 Task: Change  the formatting of the data to Which is Less than 10, In conditional formating, put the option 'Light Red Fill with Drak Red Text. 'add another formatting option Format As Table, insert the option Blue Table style Light 9 In the sheet  Attendance Sheet for Weekly Reviewbook
Action: Mouse moved to (45, 190)
Screenshot: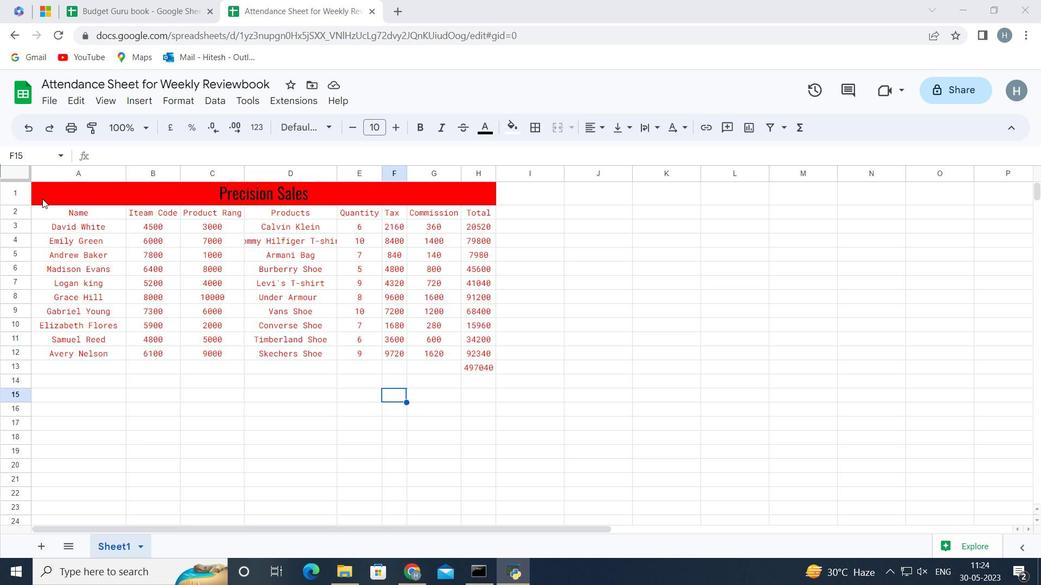 
Action: Mouse pressed left at (45, 190)
Screenshot: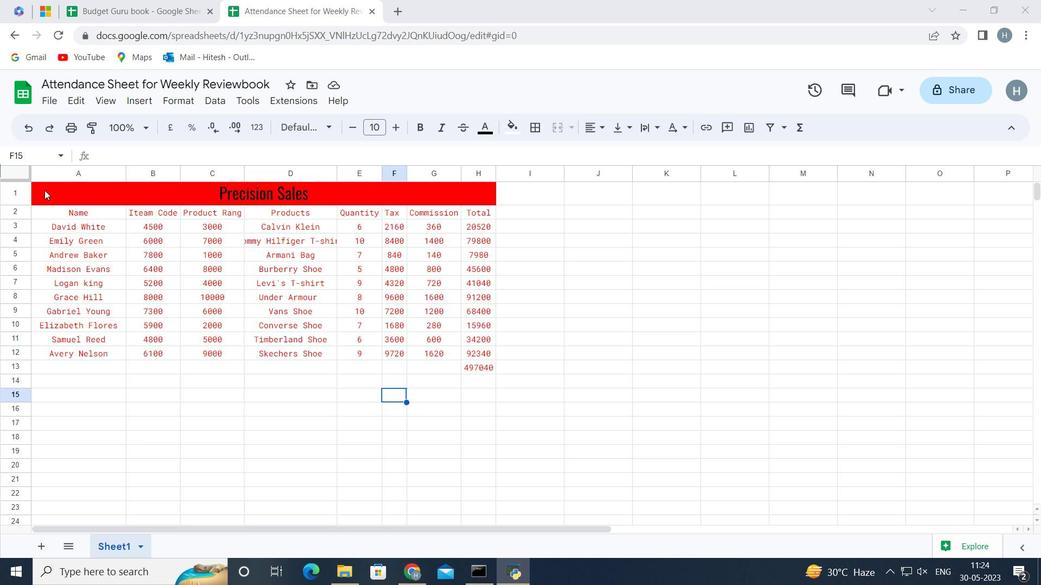 
Action: Key pressed <Key.shift><Key.down><Key.down><Key.down><Key.down><Key.down><Key.down><Key.down><Key.down><Key.down><Key.down><Key.down><Key.down>
Screenshot: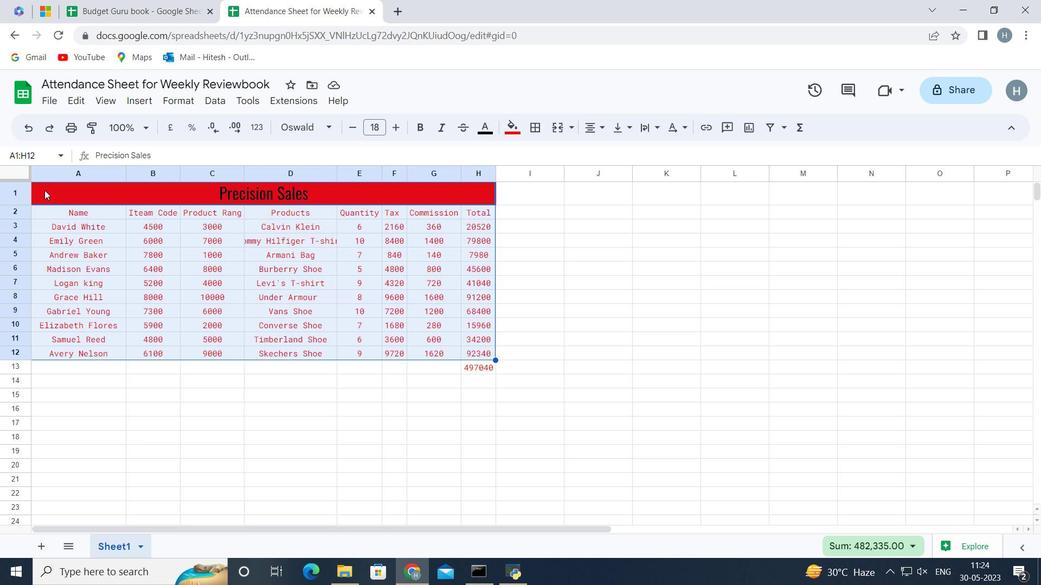 
Action: Mouse moved to (177, 103)
Screenshot: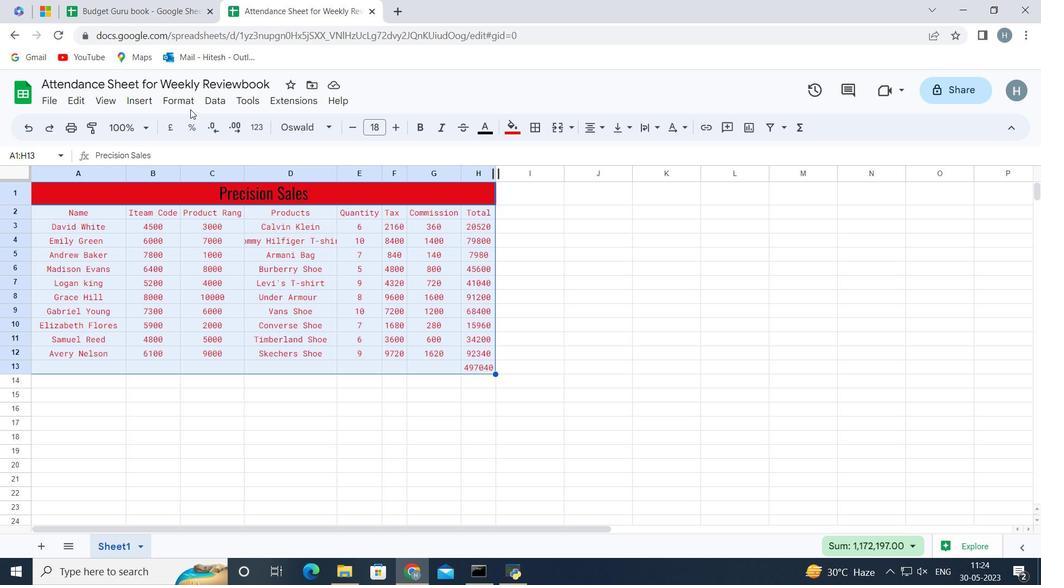 
Action: Mouse pressed left at (177, 103)
Screenshot: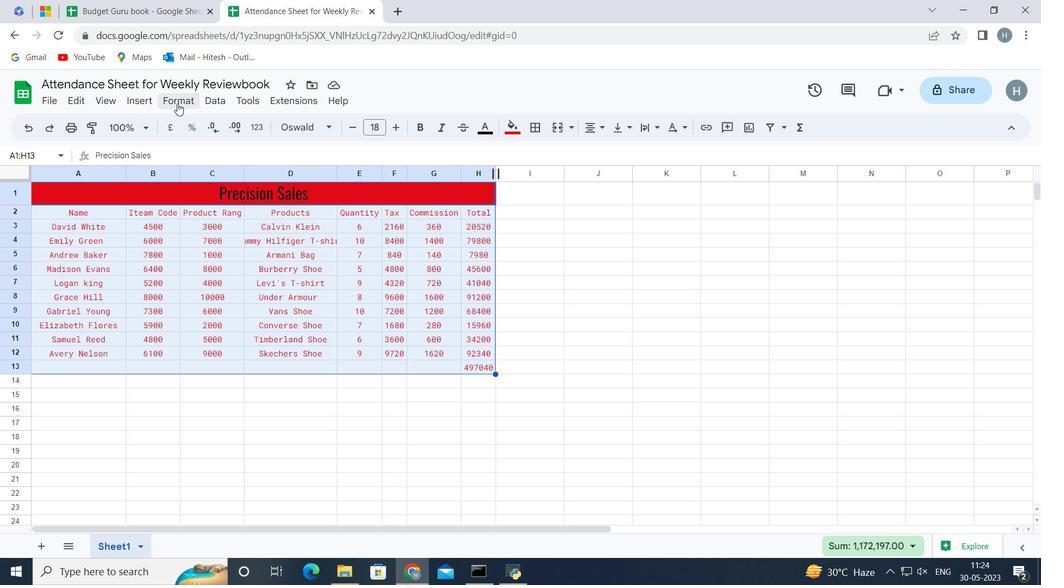 
Action: Mouse moved to (234, 330)
Screenshot: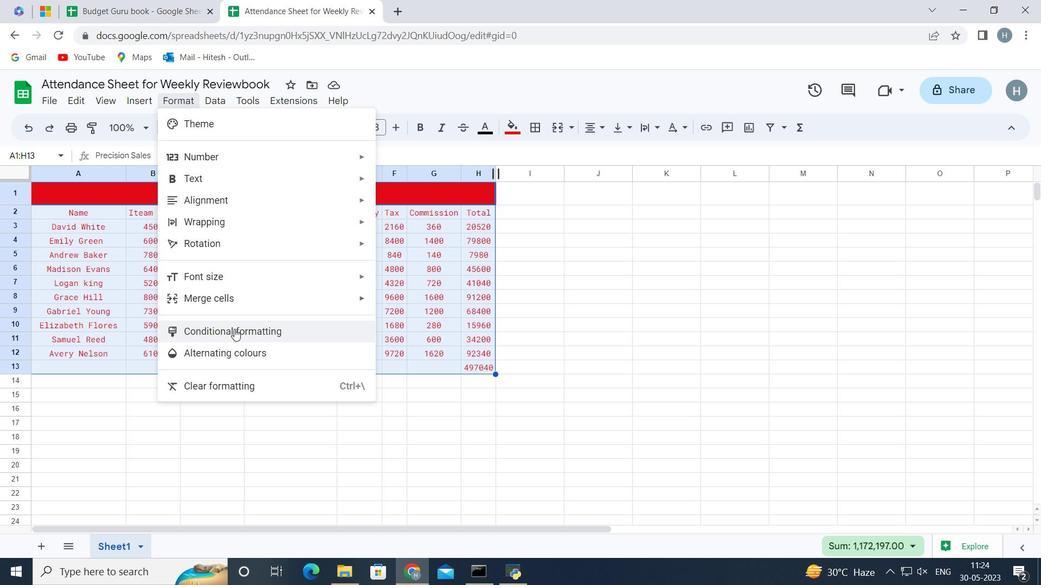 
Action: Mouse pressed left at (234, 330)
Screenshot: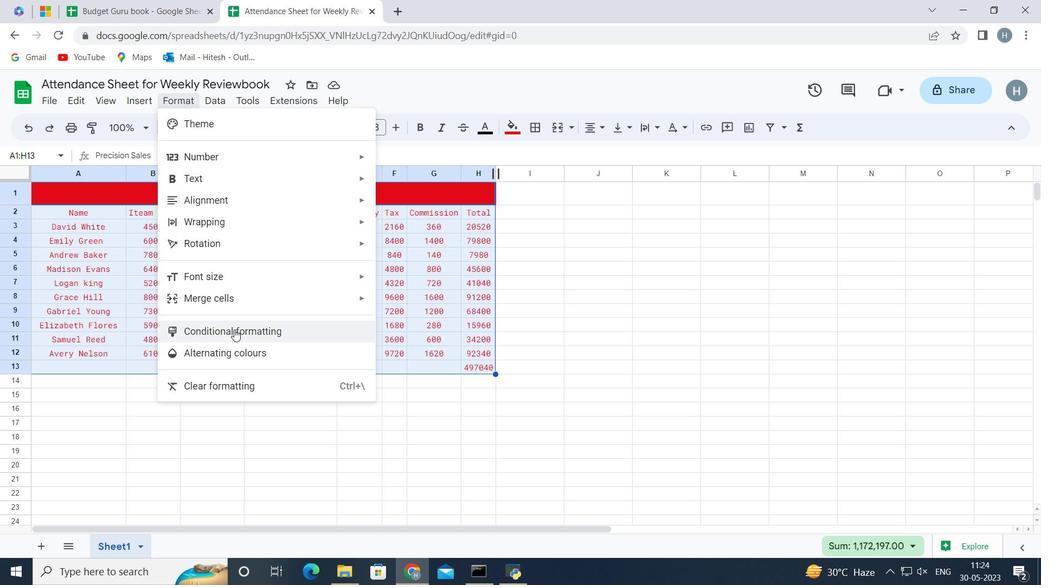 
Action: Mouse moved to (863, 312)
Screenshot: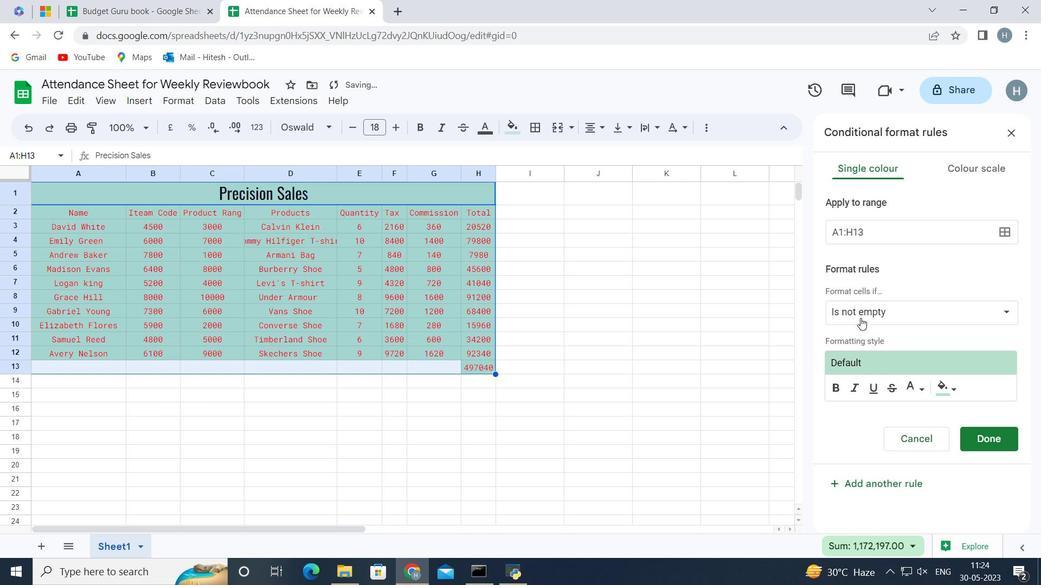 
Action: Mouse pressed left at (863, 312)
Screenshot: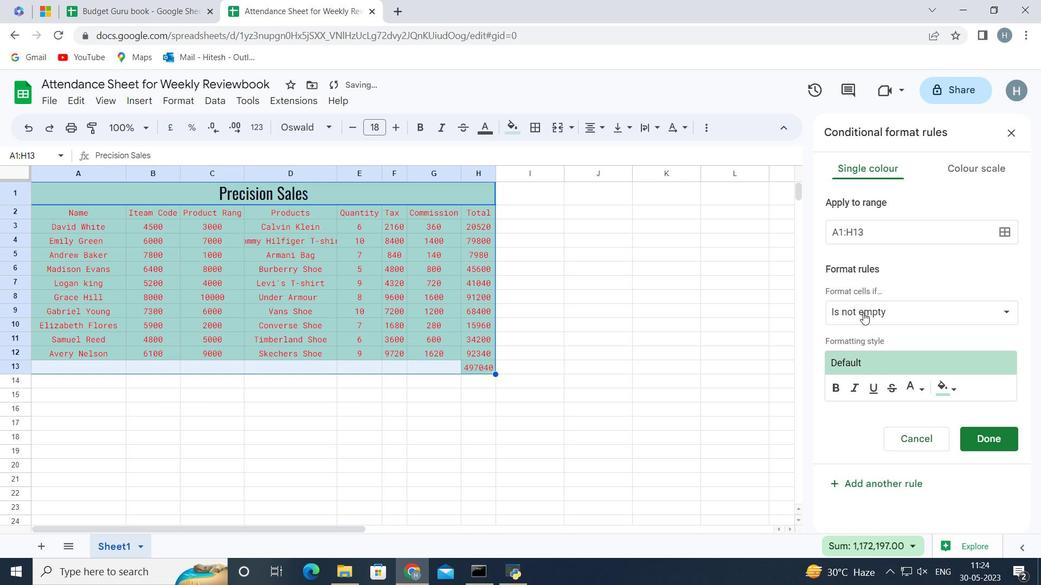 
Action: Mouse moved to (889, 512)
Screenshot: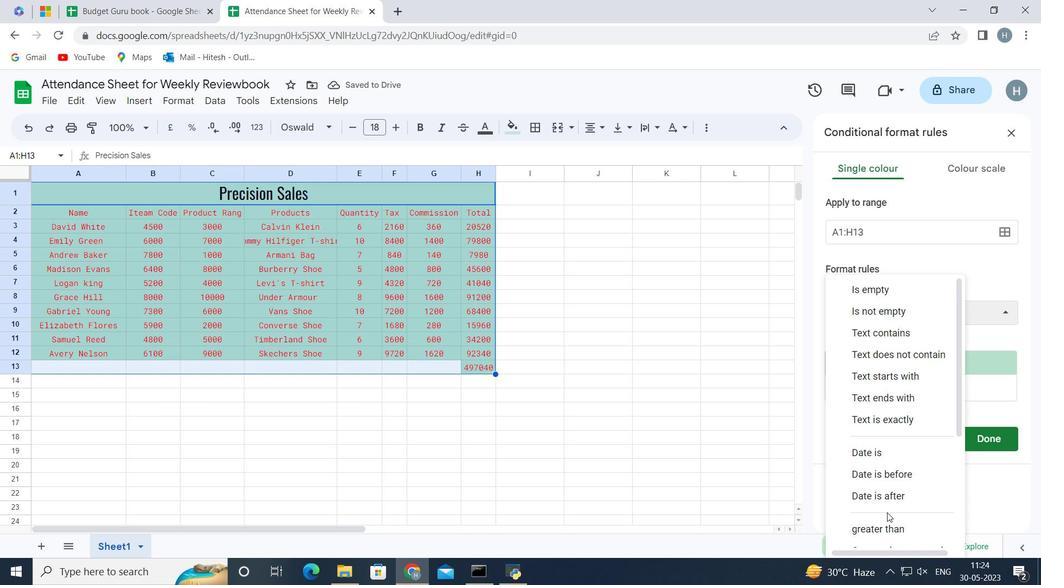 
Action: Mouse scrolled (889, 512) with delta (0, 0)
Screenshot: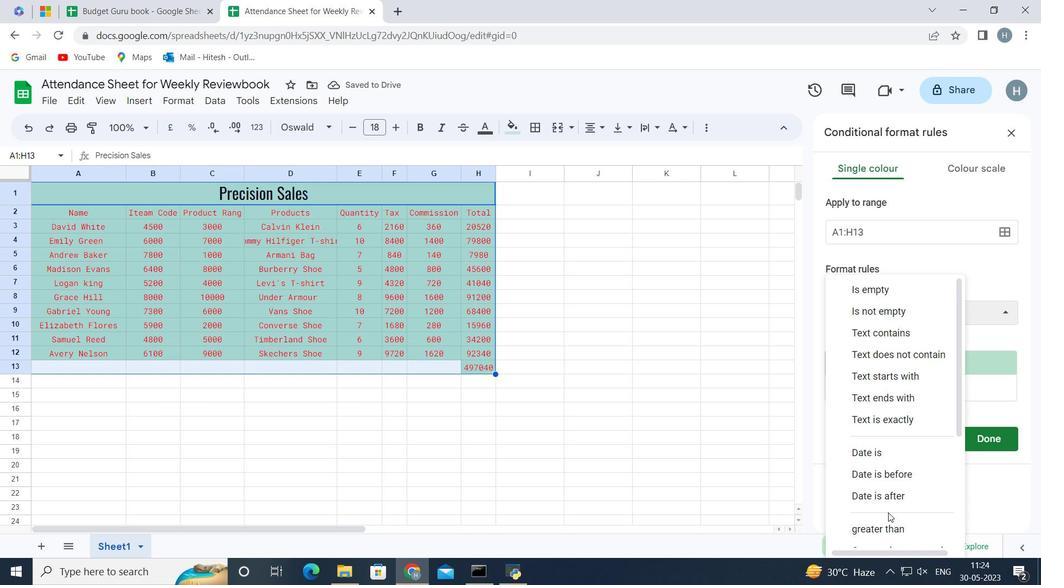 
Action: Mouse moved to (890, 506)
Screenshot: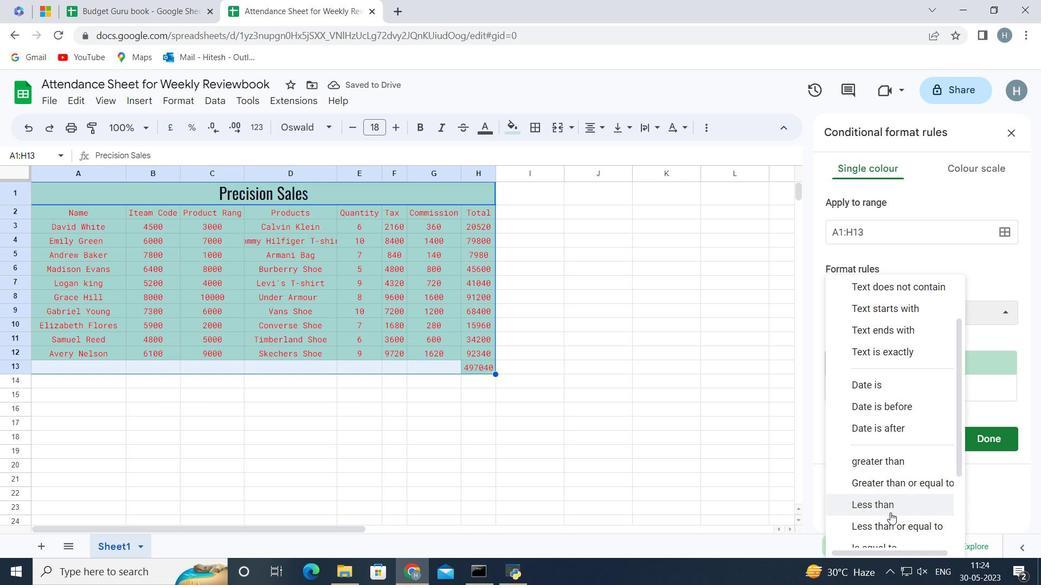 
Action: Mouse pressed left at (890, 506)
Screenshot: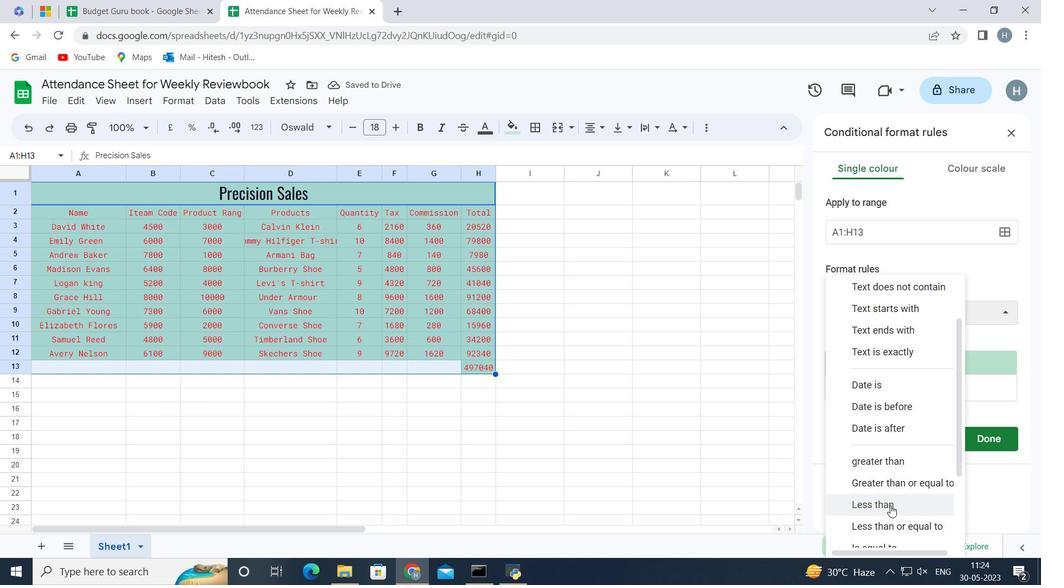 
Action: Mouse moved to (896, 343)
Screenshot: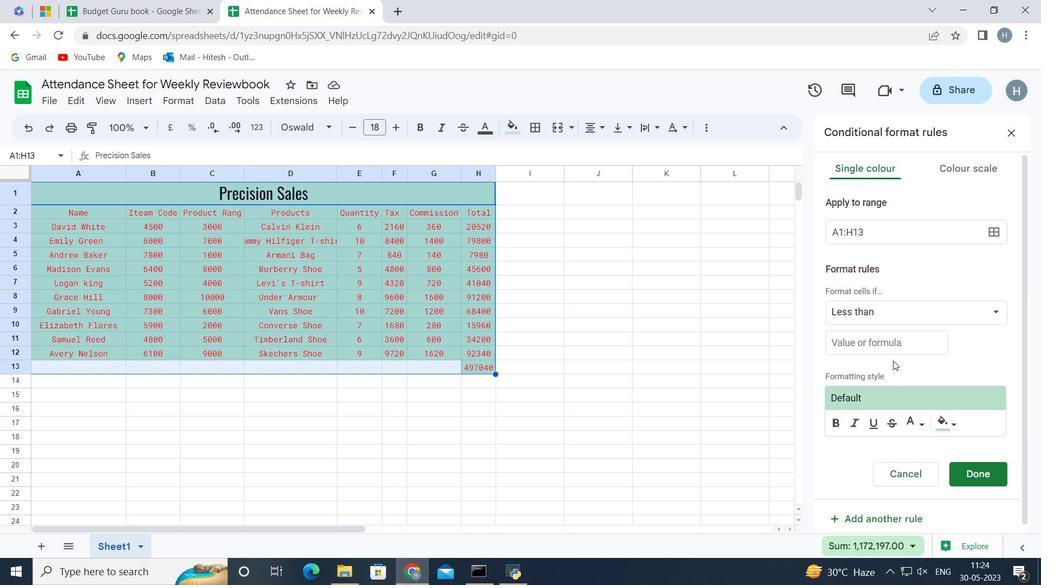 
Action: Mouse pressed left at (896, 343)
Screenshot: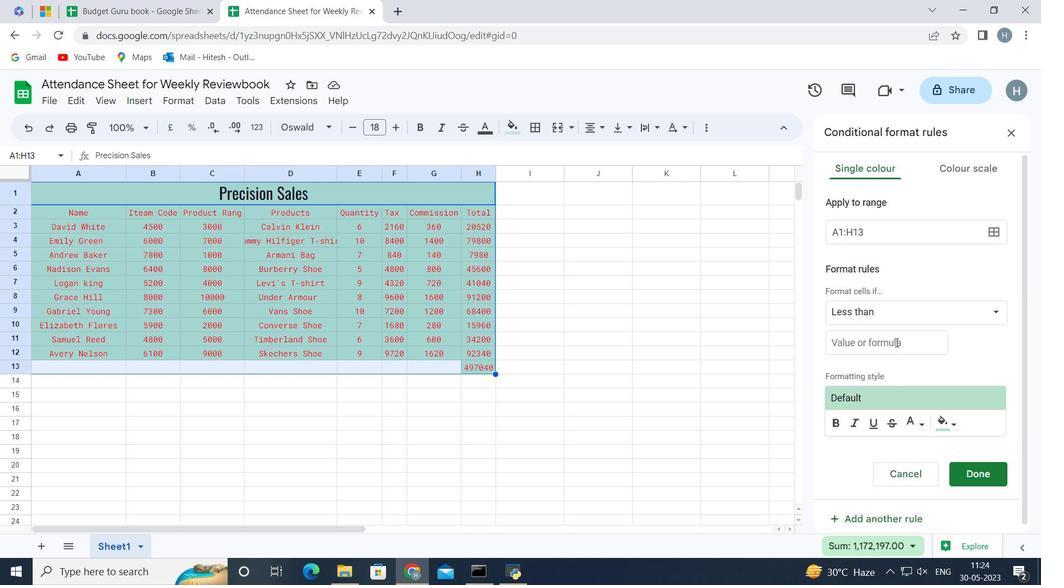 
Action: Key pressed 10
Screenshot: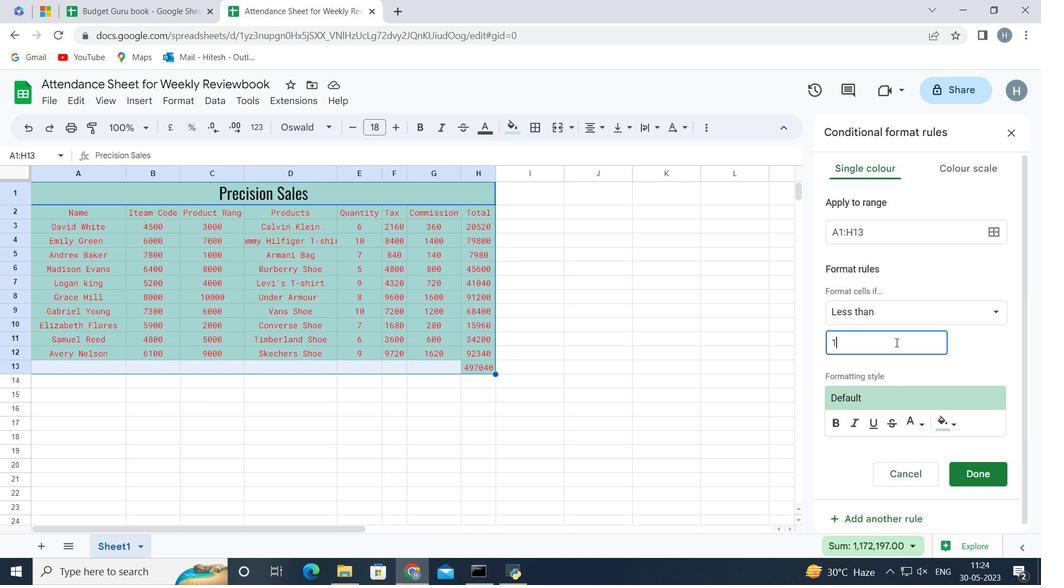
Action: Mouse moved to (943, 424)
Screenshot: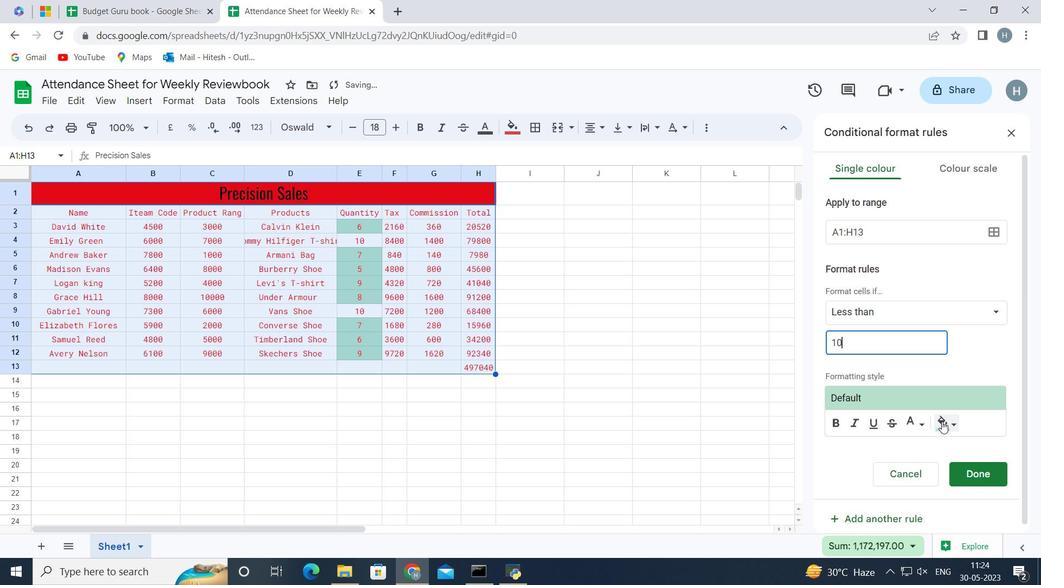 
Action: Mouse pressed left at (943, 424)
Screenshot: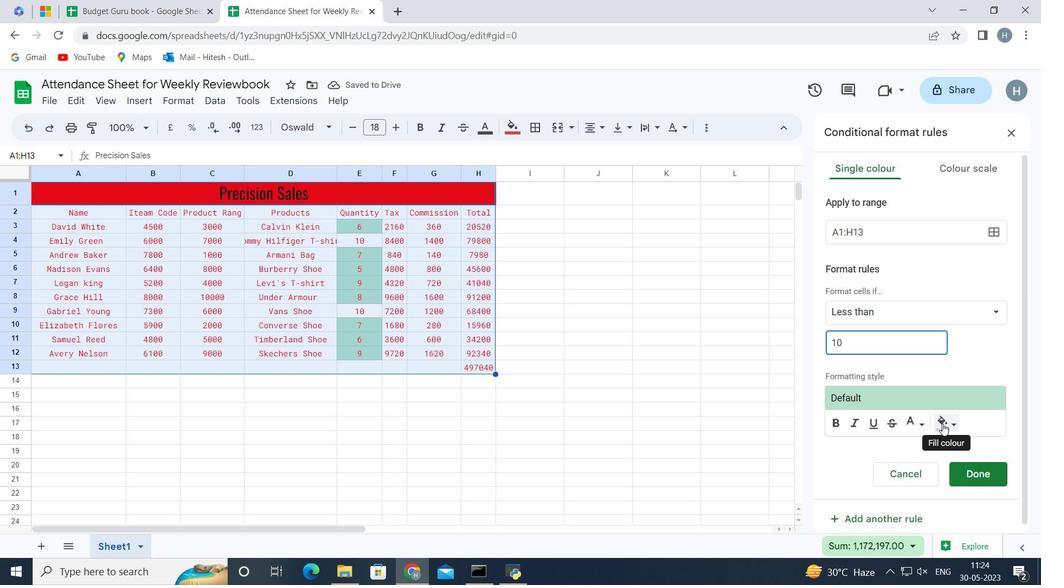 
Action: Mouse moved to (824, 291)
Screenshot: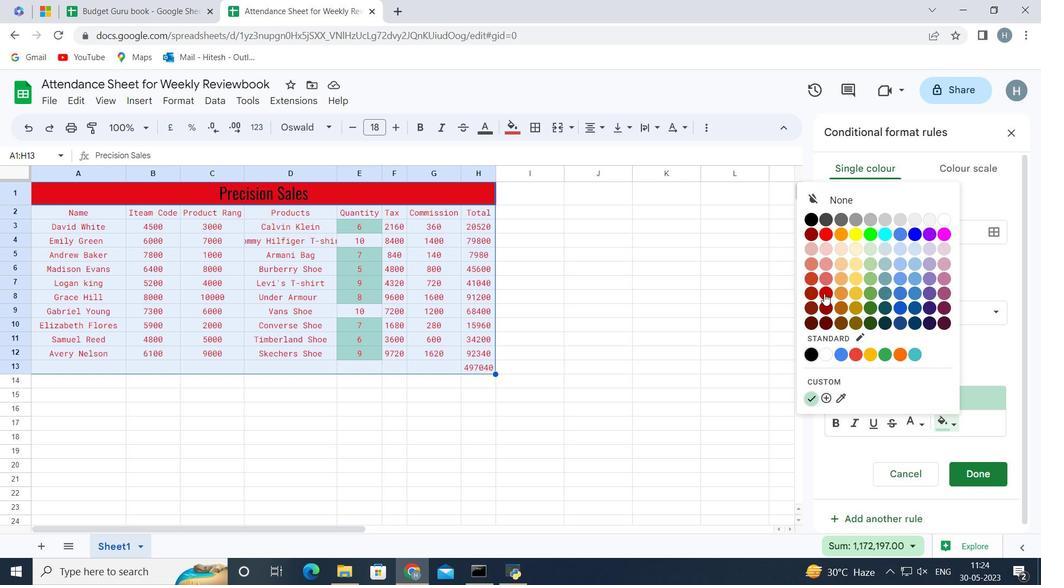 
Action: Mouse pressed left at (824, 291)
Screenshot: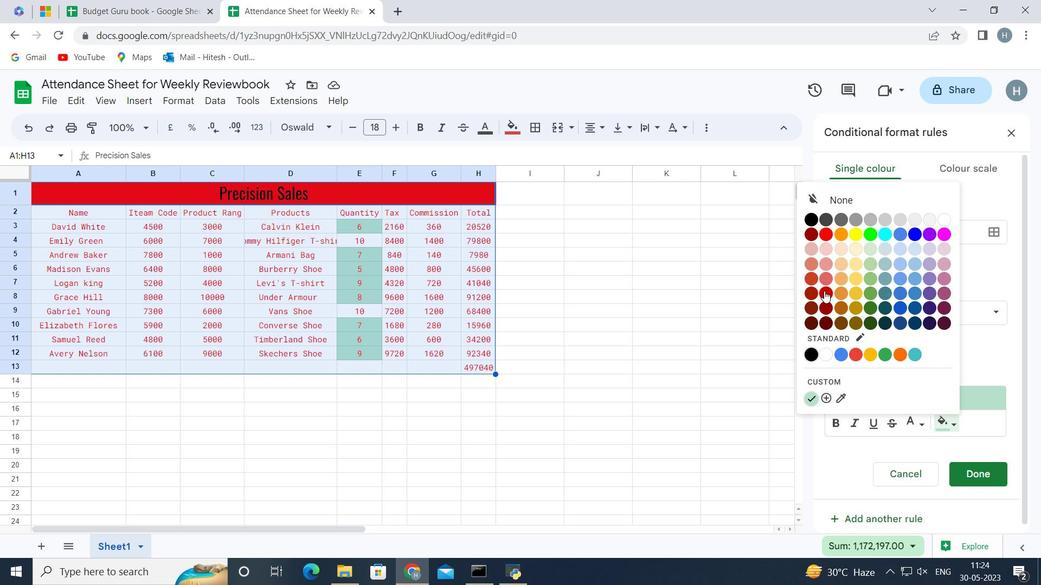 
Action: Mouse moved to (685, 408)
Screenshot: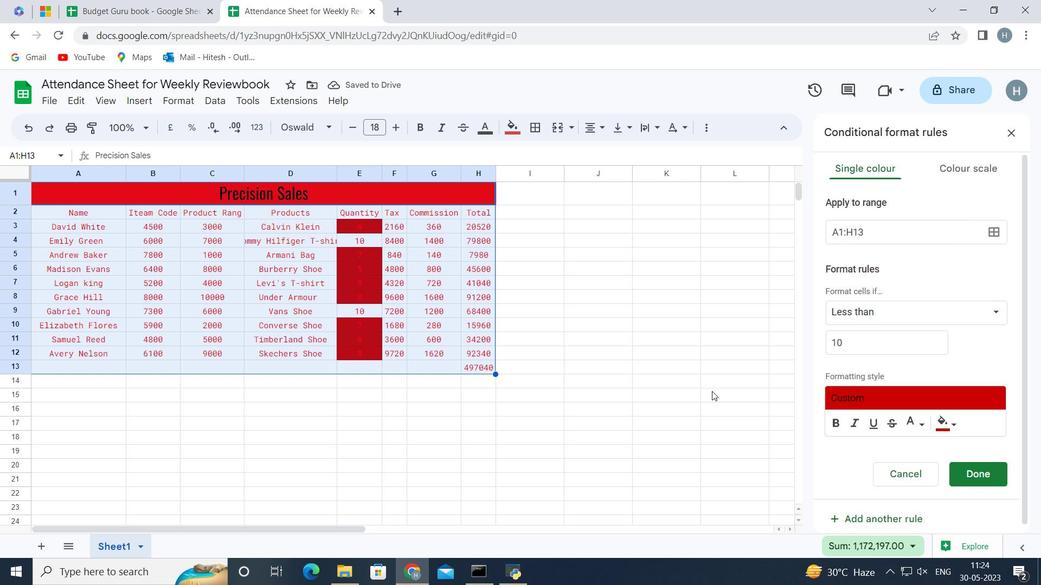 
Action: Mouse pressed left at (685, 408)
Screenshot: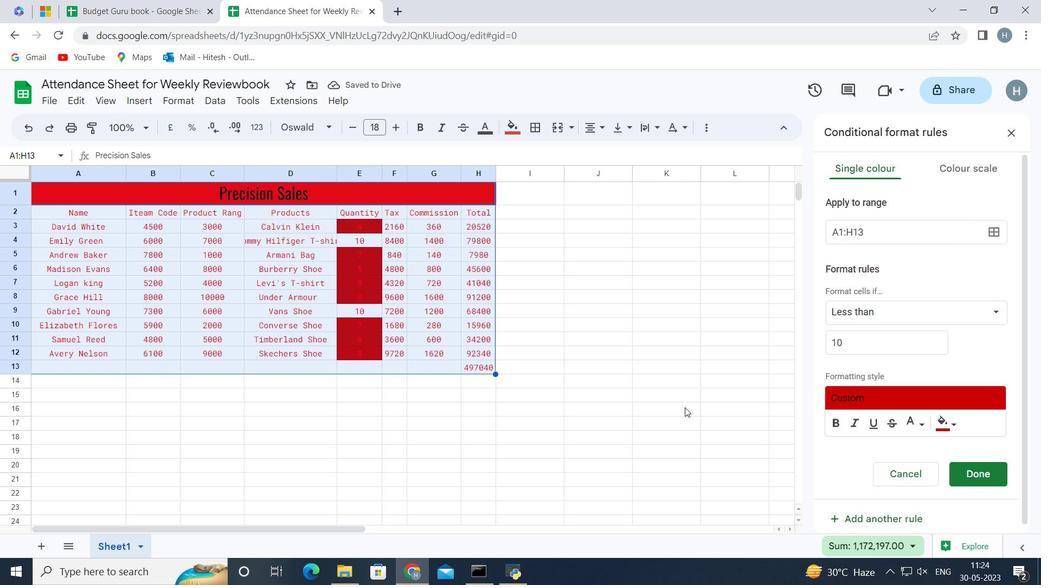 
Action: Mouse moved to (45, 193)
Screenshot: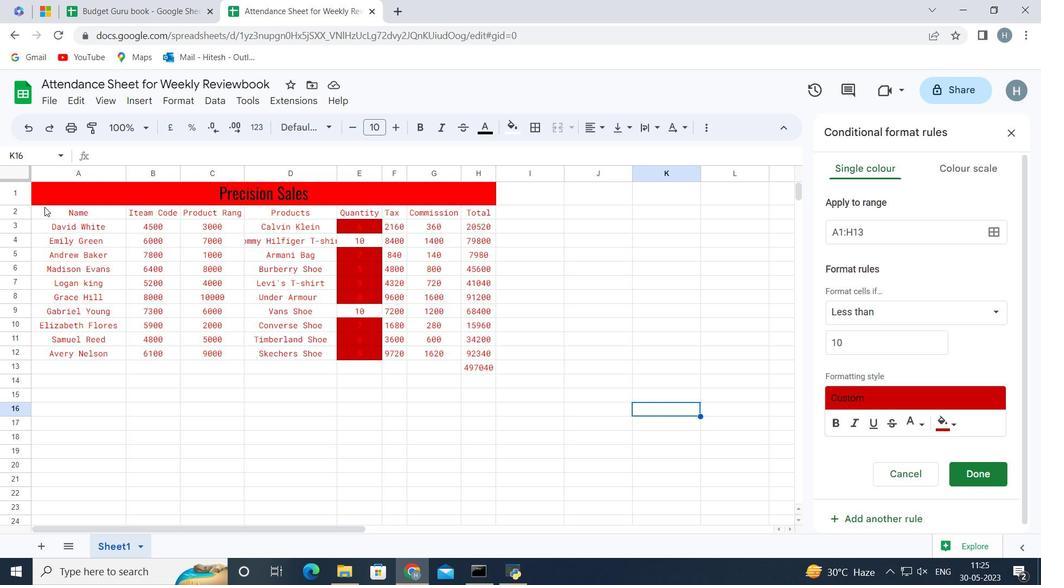 
Action: Mouse pressed left at (45, 193)
Screenshot: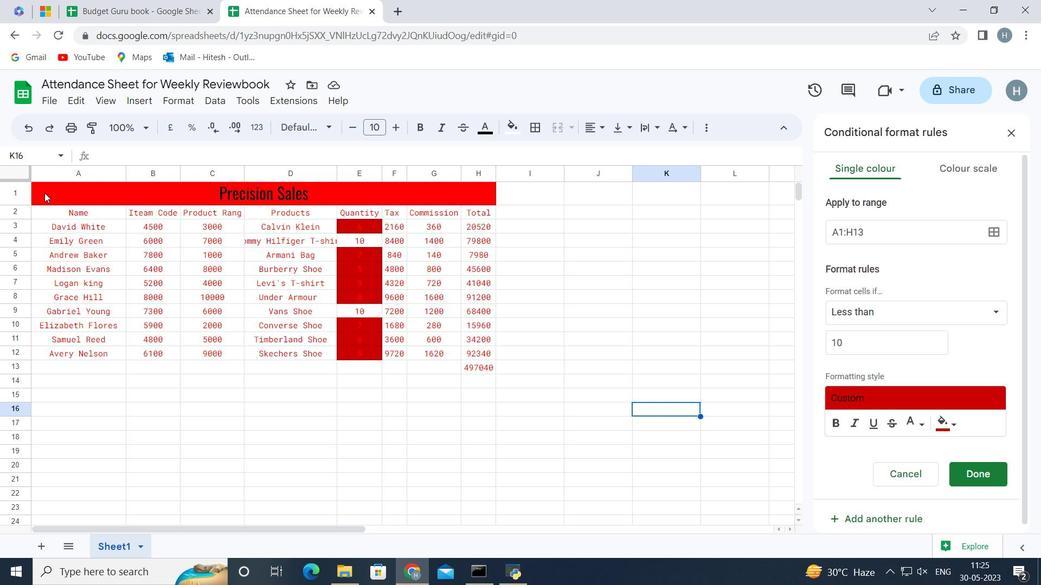 
Action: Key pressed <Key.shift><Key.shift><Key.shift><Key.down><Key.down><Key.down><Key.down><Key.down><Key.down><Key.down><Key.down><Key.down><Key.down><Key.down><Key.down>
Screenshot: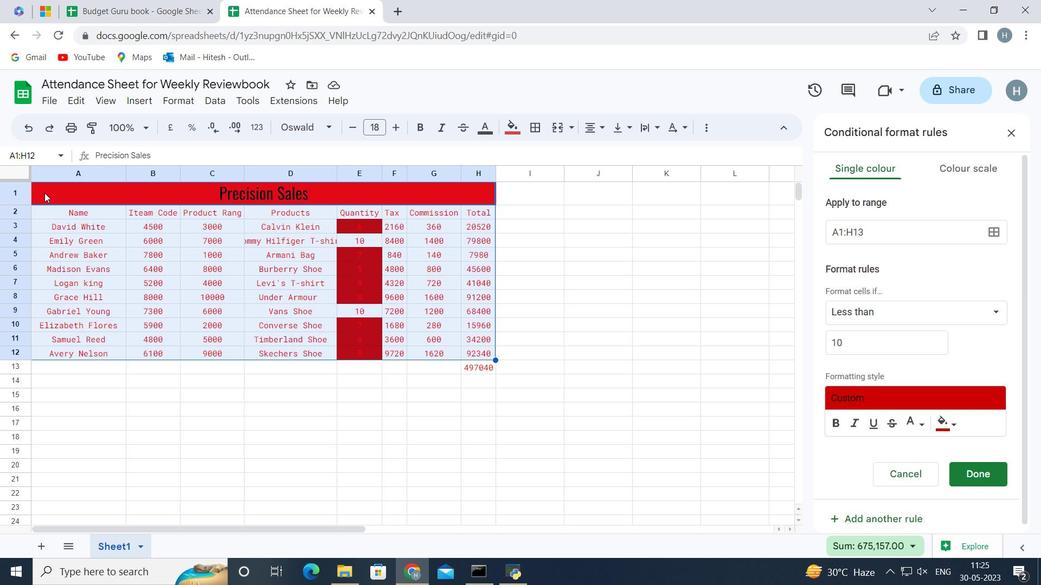 
Action: Mouse moved to (424, 482)
Screenshot: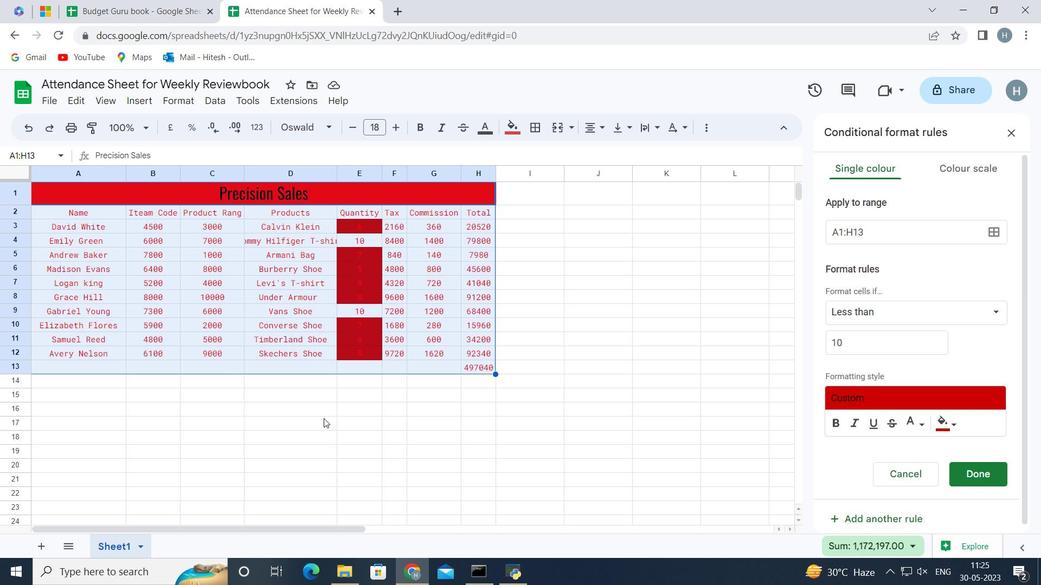 
Action: Mouse pressed left at (424, 482)
Screenshot: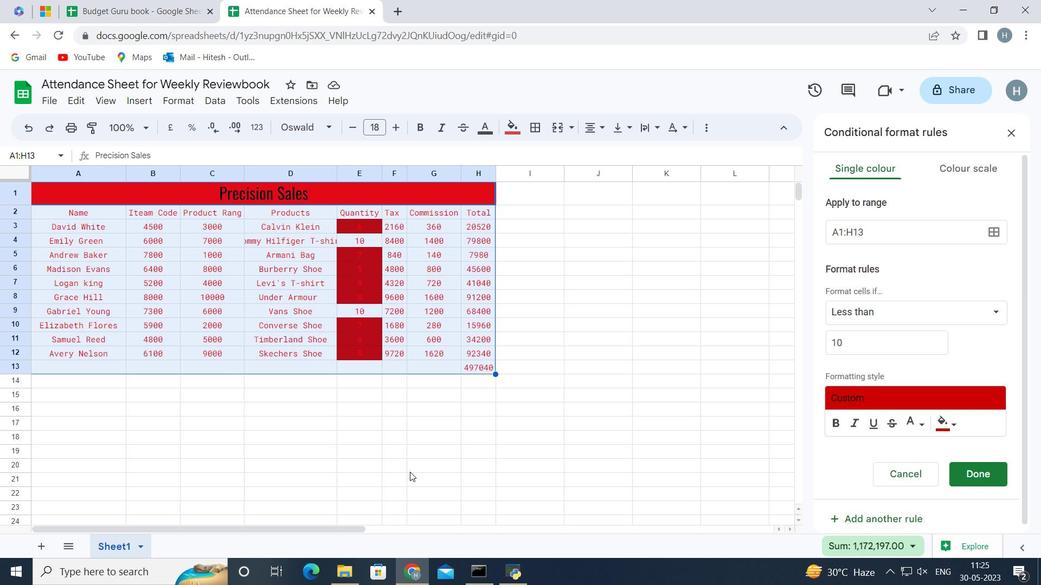 
Action: Mouse moved to (977, 467)
Screenshot: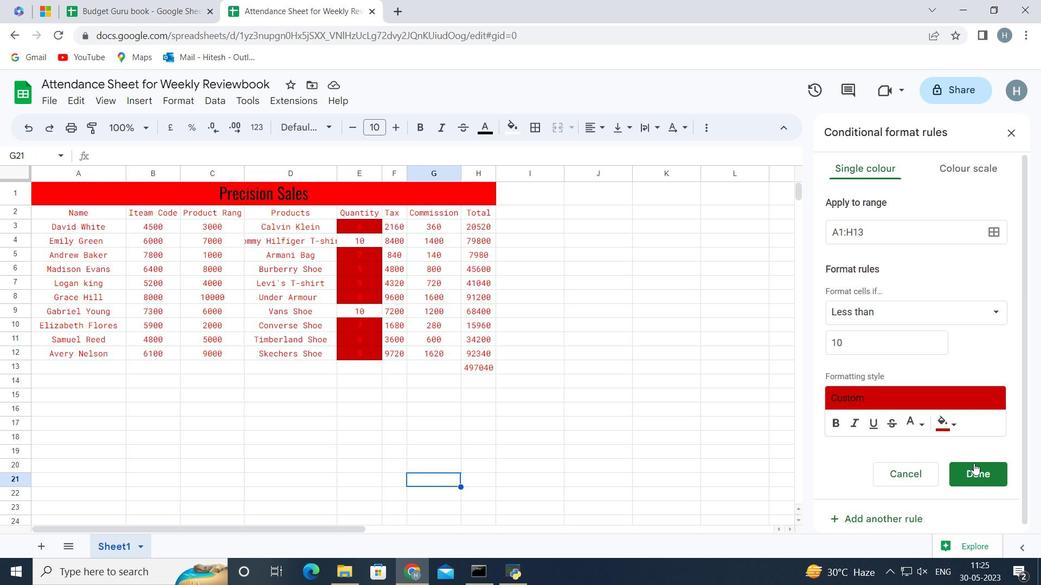 
Action: Mouse pressed left at (977, 467)
Screenshot: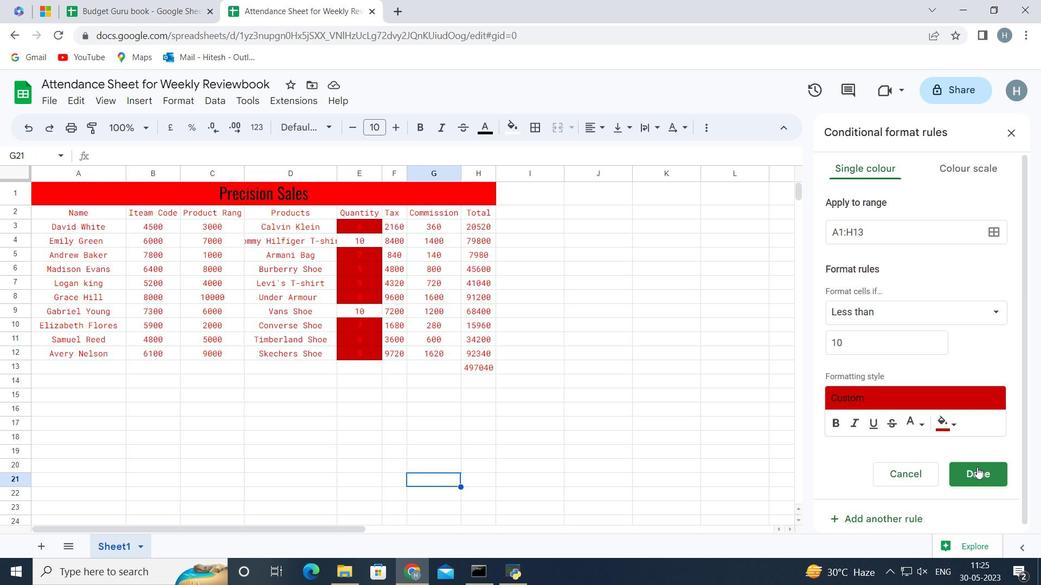 
Action: Mouse moved to (46, 191)
Screenshot: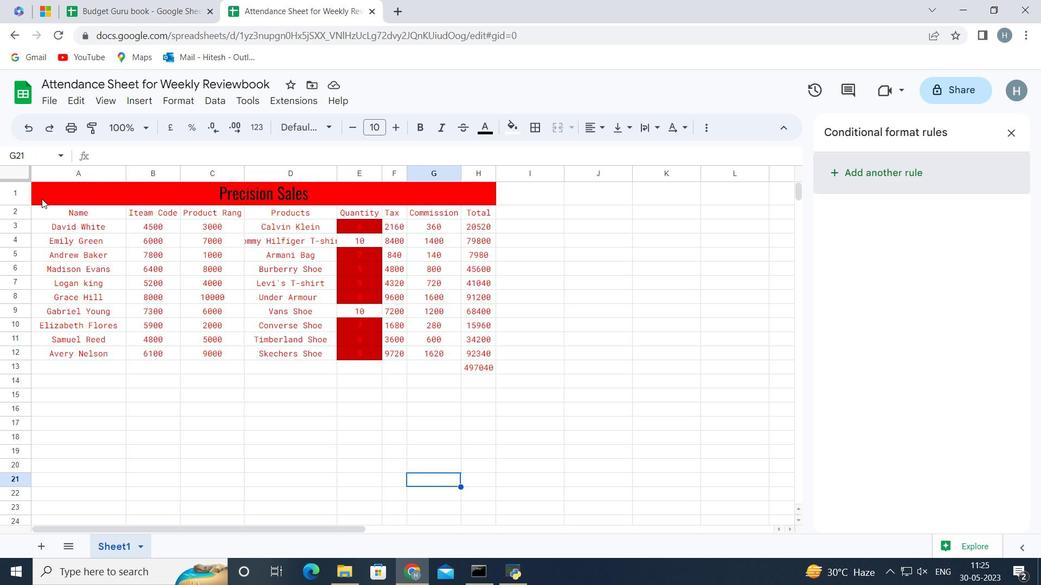 
Action: Mouse pressed left at (46, 191)
Screenshot: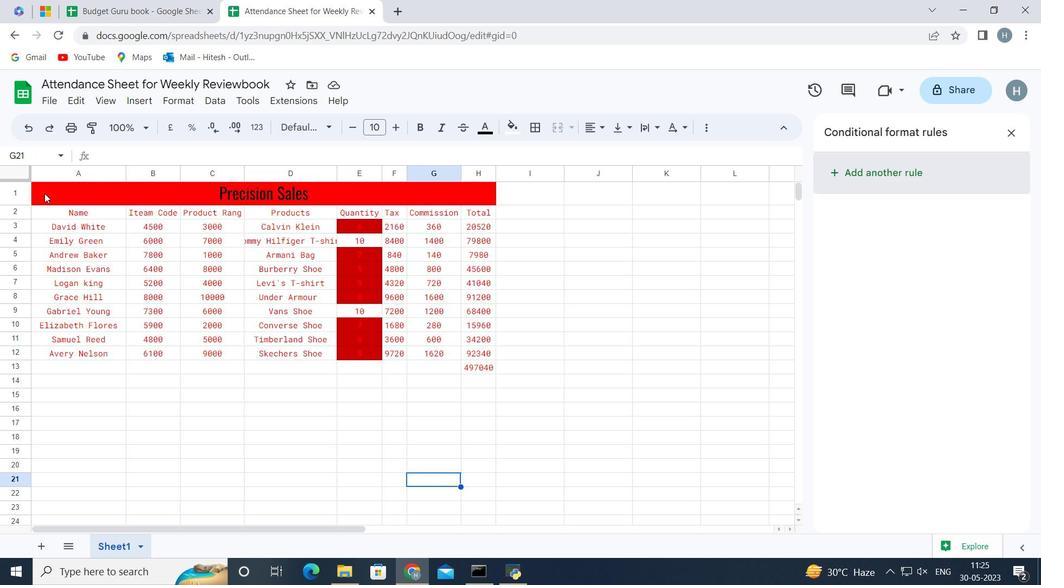 
Action: Key pressed <Key.shift><Key.down><Key.down><Key.down><Key.down><Key.down><Key.down><Key.down><Key.down><Key.down><Key.down><Key.down><Key.down>
Screenshot: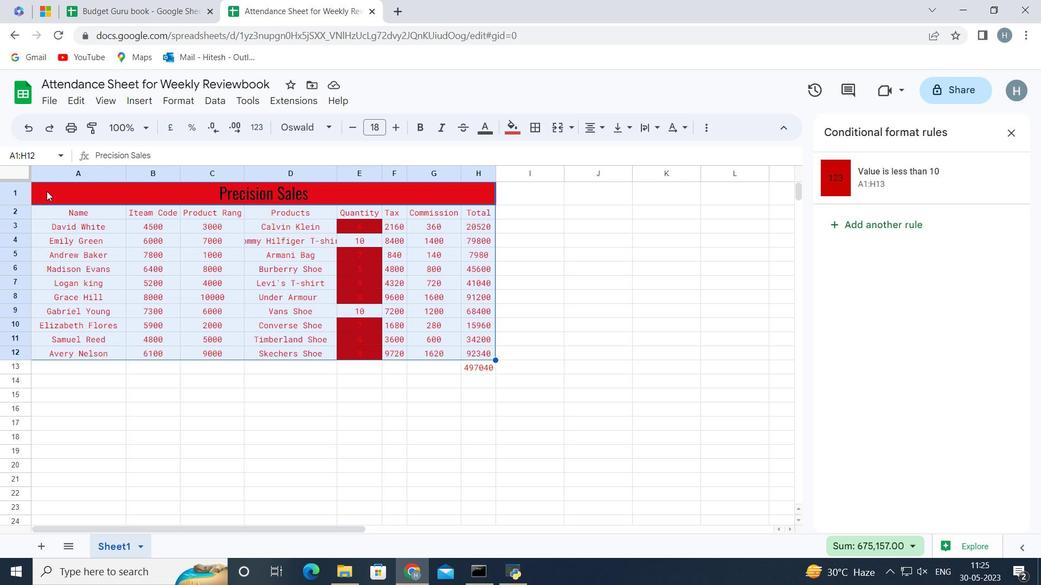 
Action: Mouse moved to (167, 103)
Screenshot: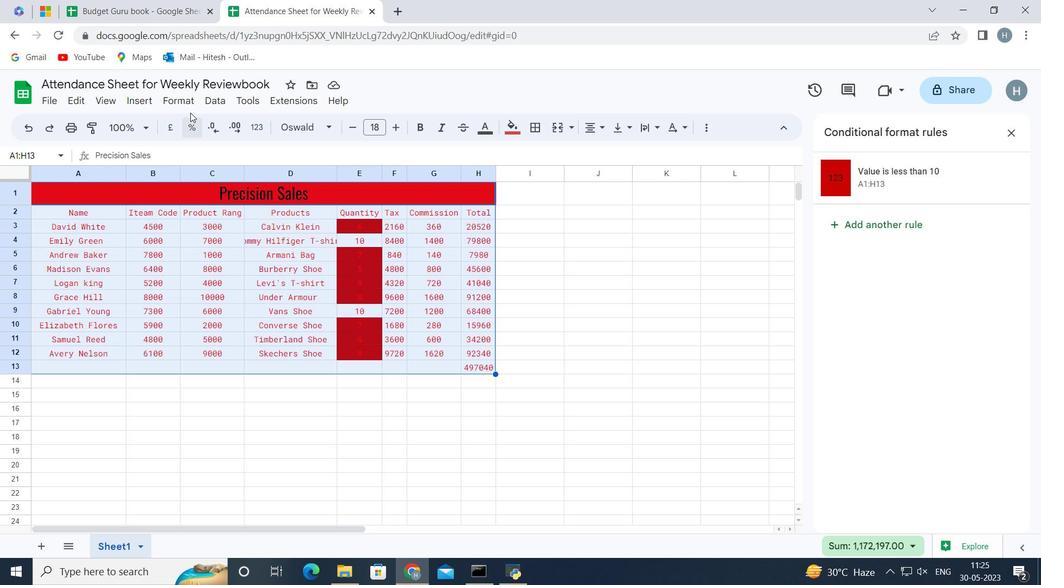 
Action: Mouse pressed left at (167, 103)
Screenshot: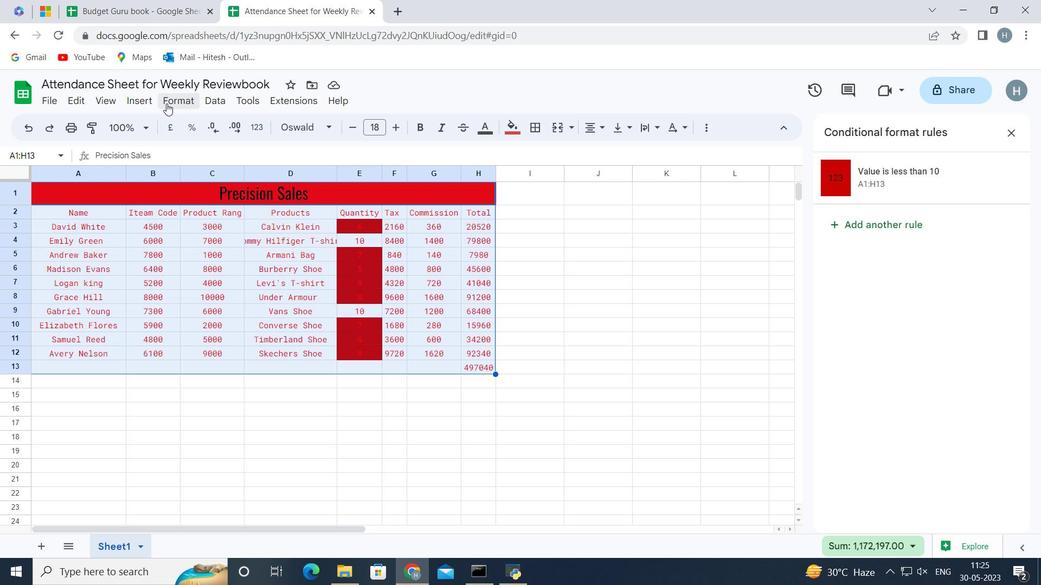 
Action: Mouse moved to (247, 352)
Screenshot: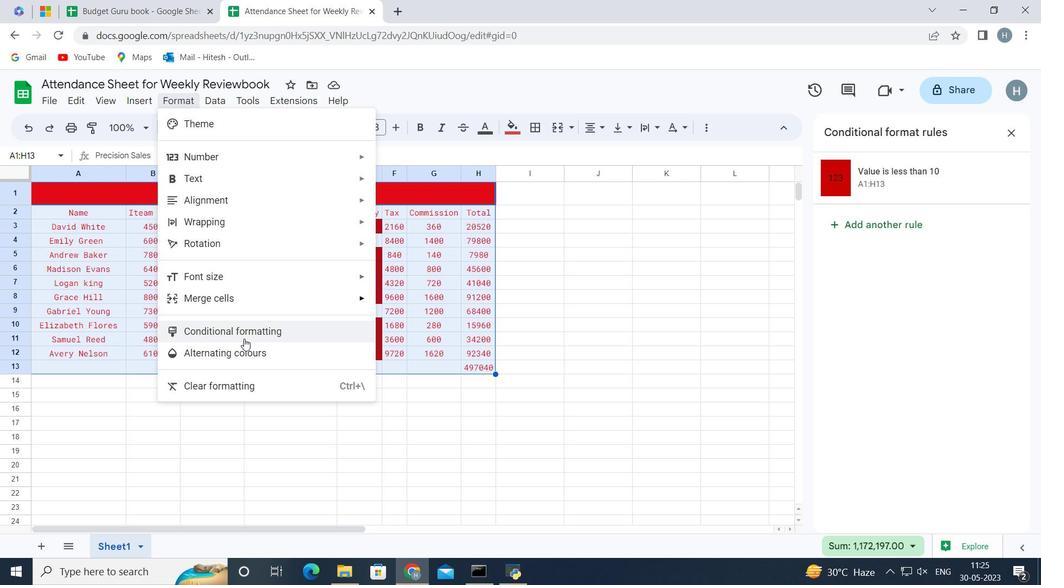 
Action: Mouse pressed left at (247, 352)
Screenshot: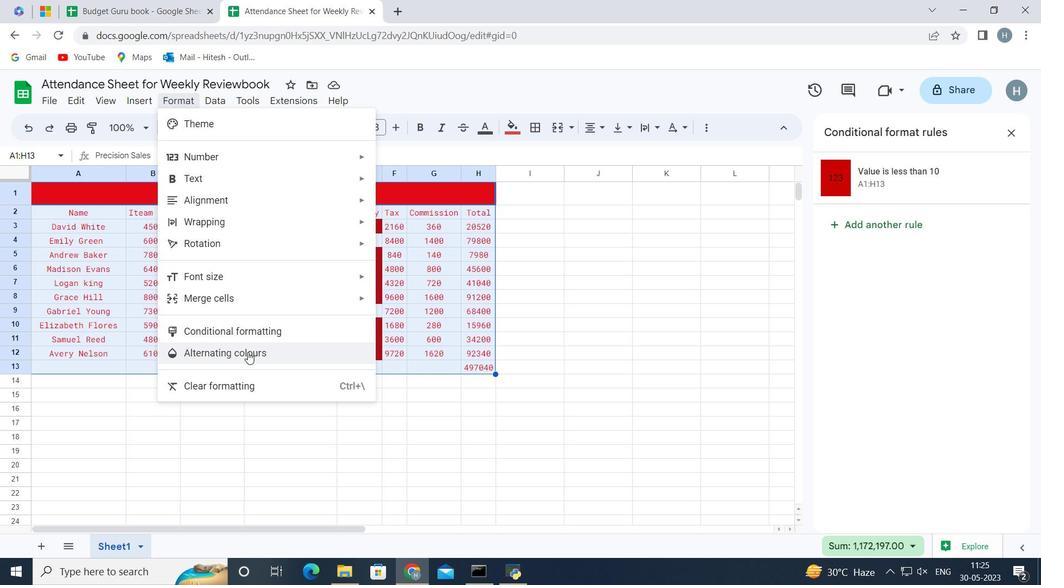 
Action: Mouse moved to (975, 296)
Screenshot: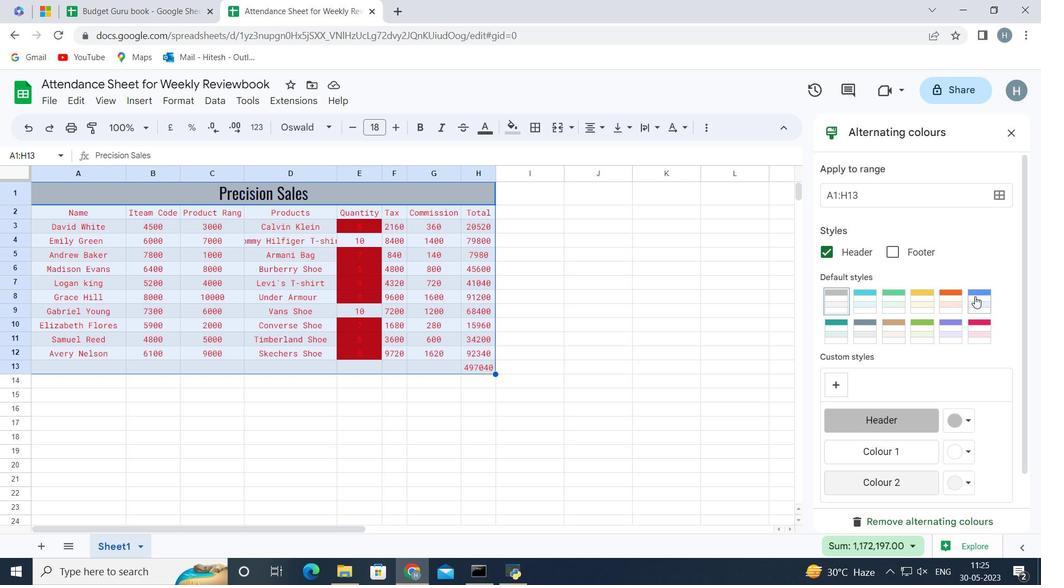 
Action: Mouse pressed left at (975, 296)
Screenshot: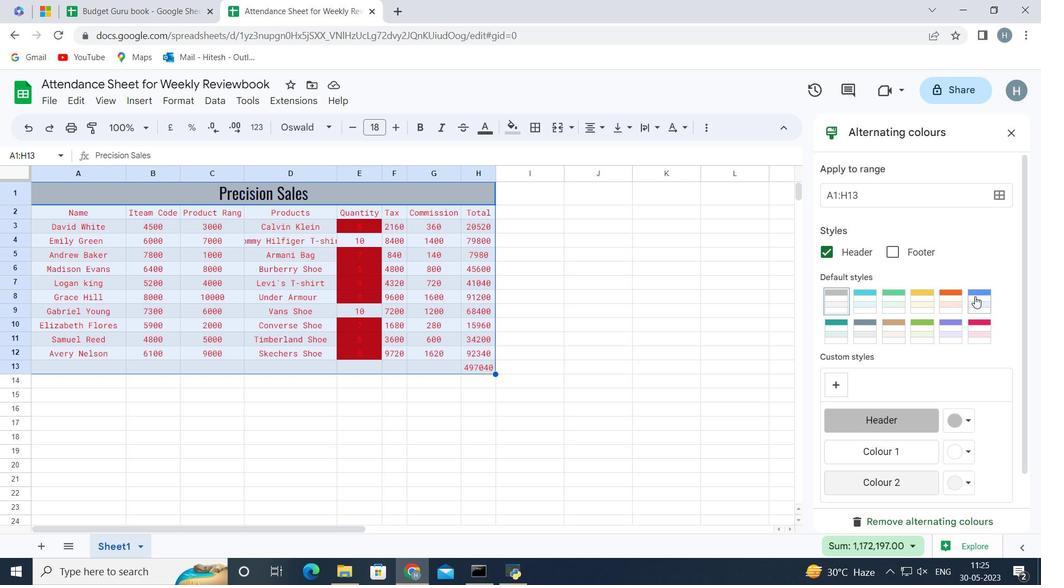 
Action: Mouse moved to (964, 421)
Screenshot: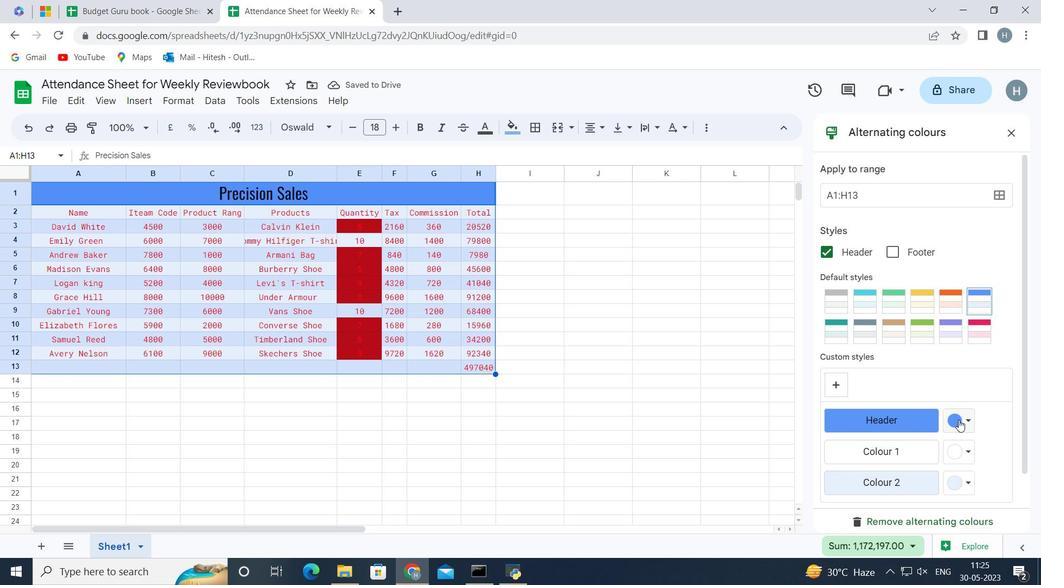 
Action: Mouse pressed left at (964, 421)
Screenshot: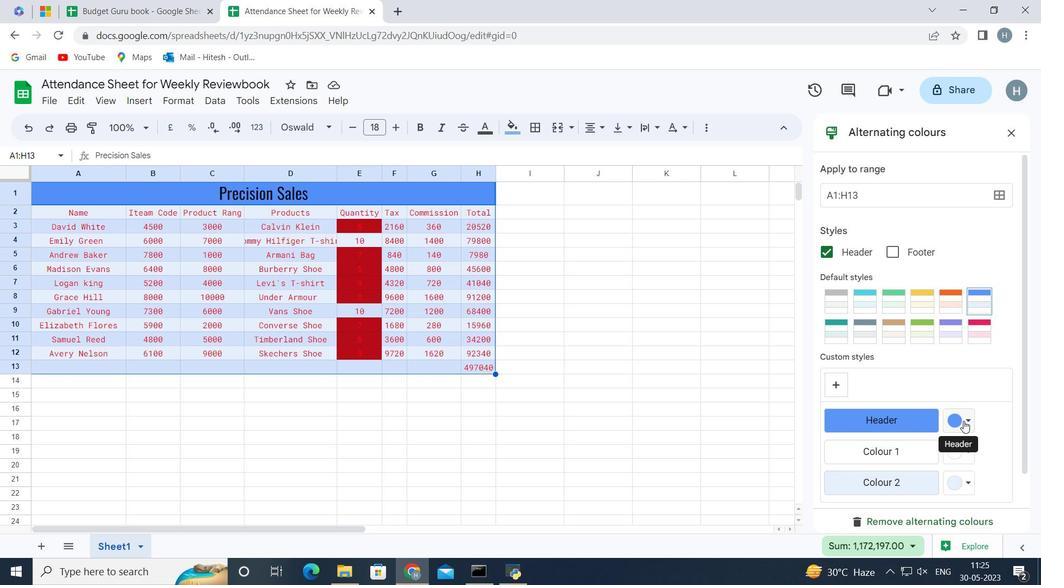 
Action: Mouse moved to (980, 262)
Screenshot: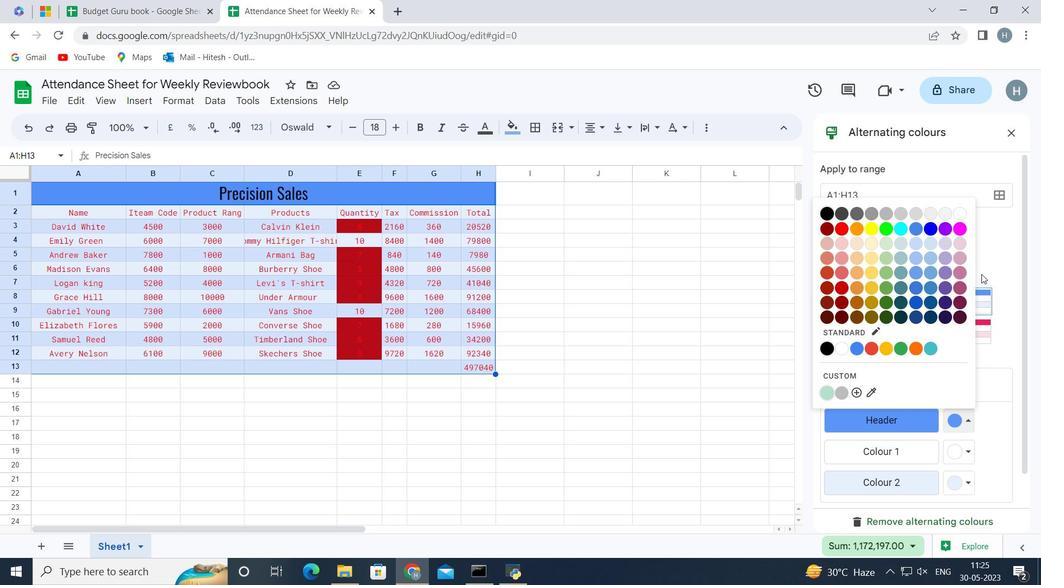 
Action: Mouse pressed left at (980, 262)
Screenshot: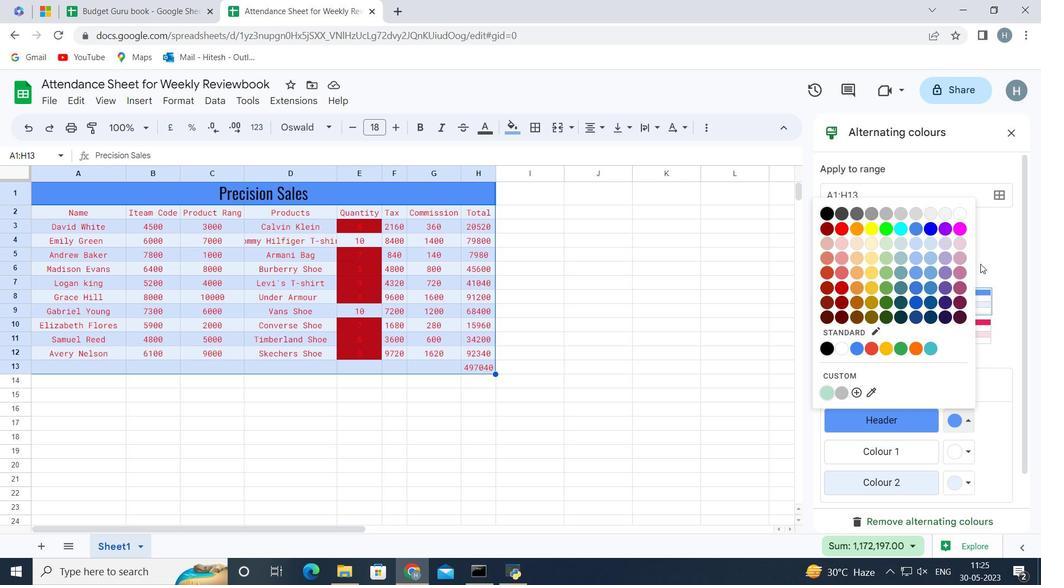 
Action: Mouse moved to (943, 444)
Screenshot: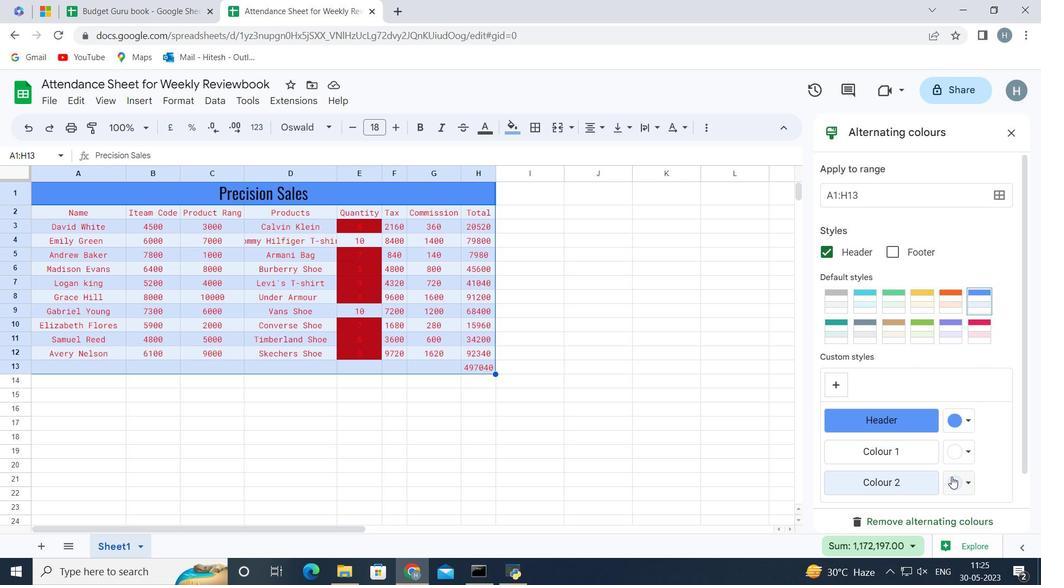 
Action: Mouse scrolled (943, 444) with delta (0, 0)
Screenshot: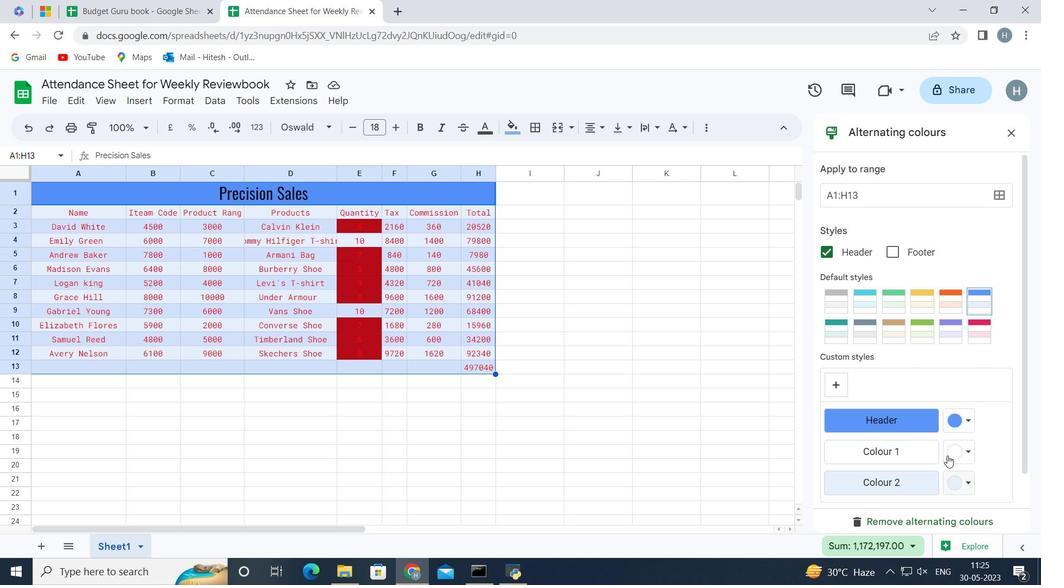 
Action: Mouse scrolled (943, 444) with delta (0, 0)
Screenshot: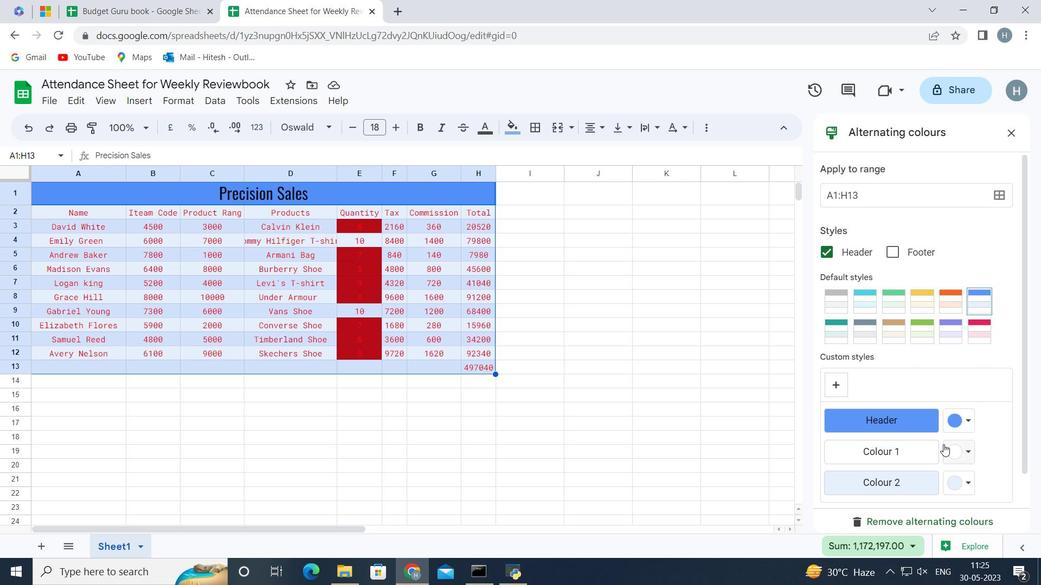 
Action: Mouse scrolled (943, 444) with delta (0, 0)
Screenshot: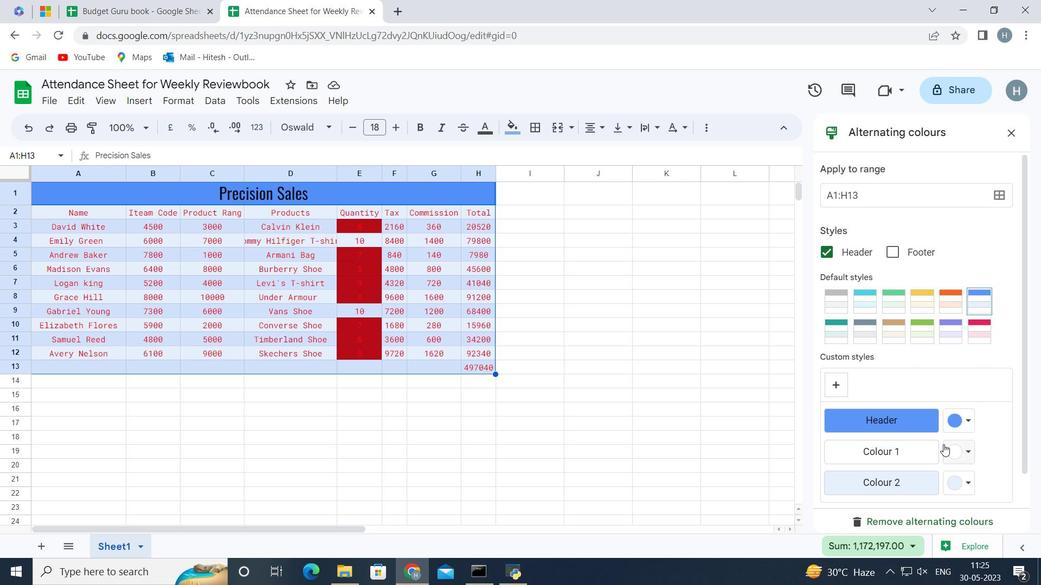 
Action: Mouse moved to (942, 444)
Screenshot: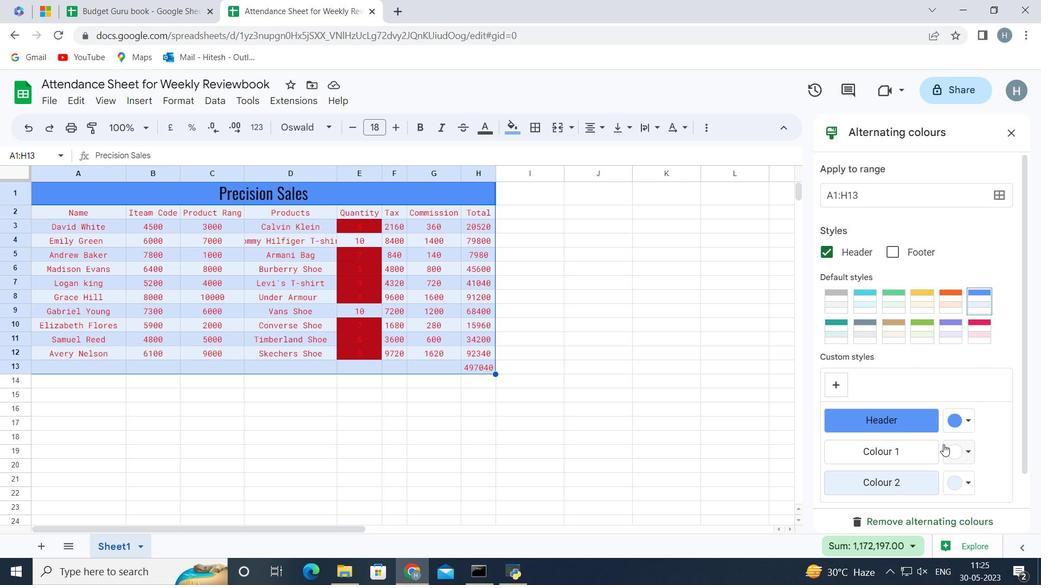 
Action: Mouse scrolled (942, 444) with delta (0, 0)
Screenshot: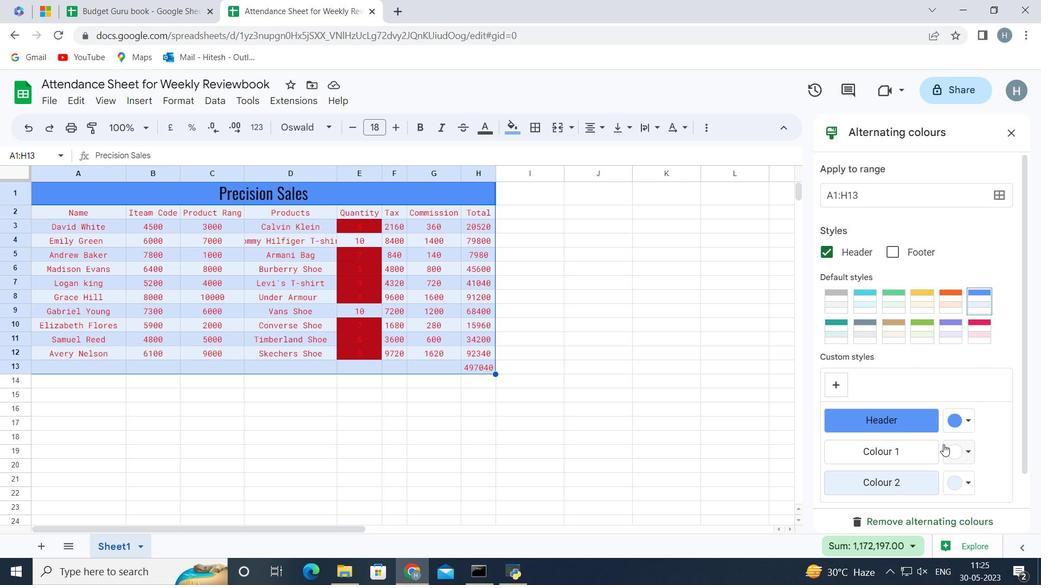 
Action: Mouse moved to (983, 489)
Screenshot: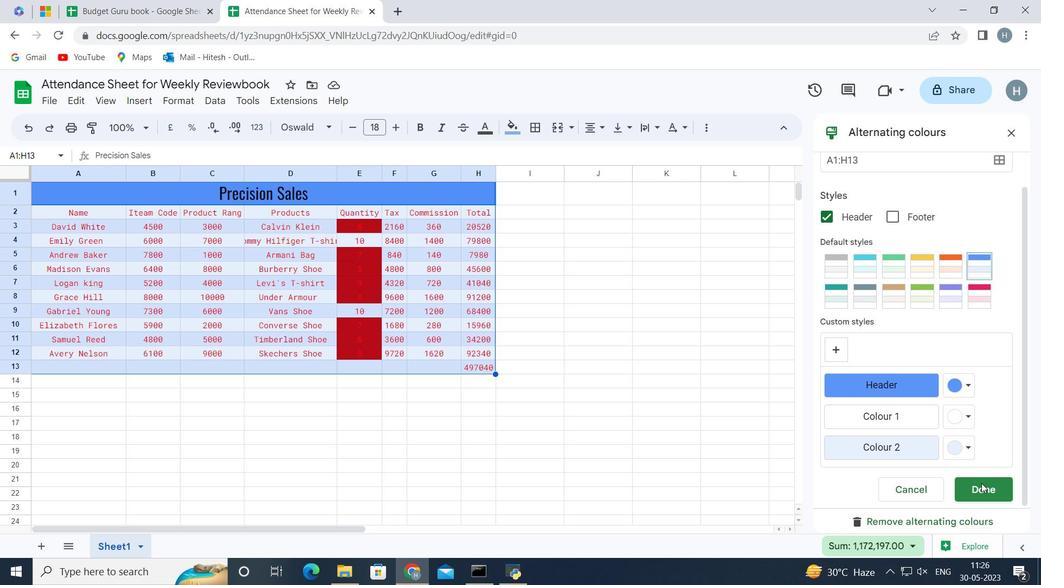 
Action: Mouse pressed left at (983, 489)
Screenshot: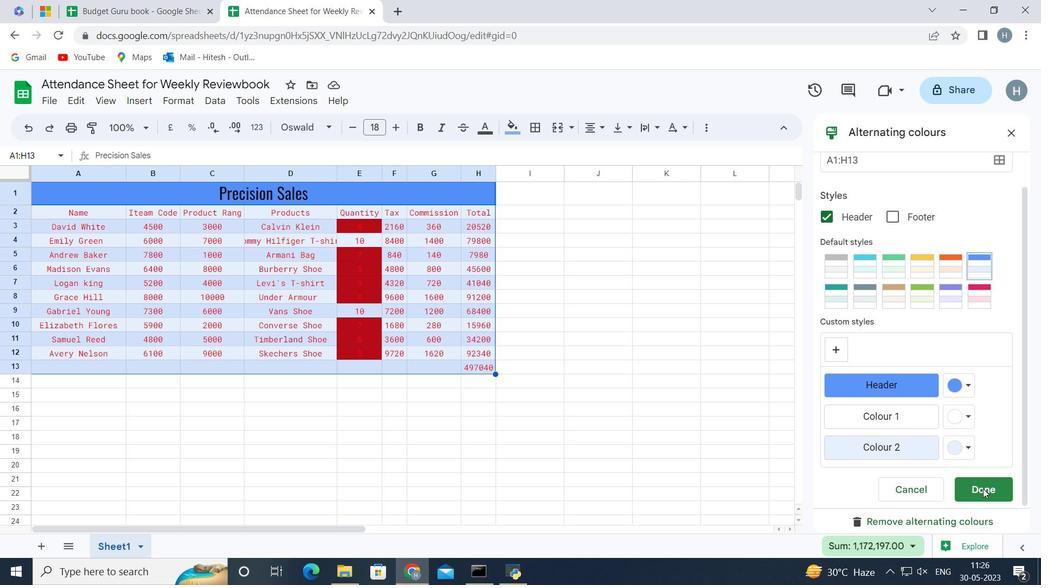
Action: Mouse moved to (619, 355)
Screenshot: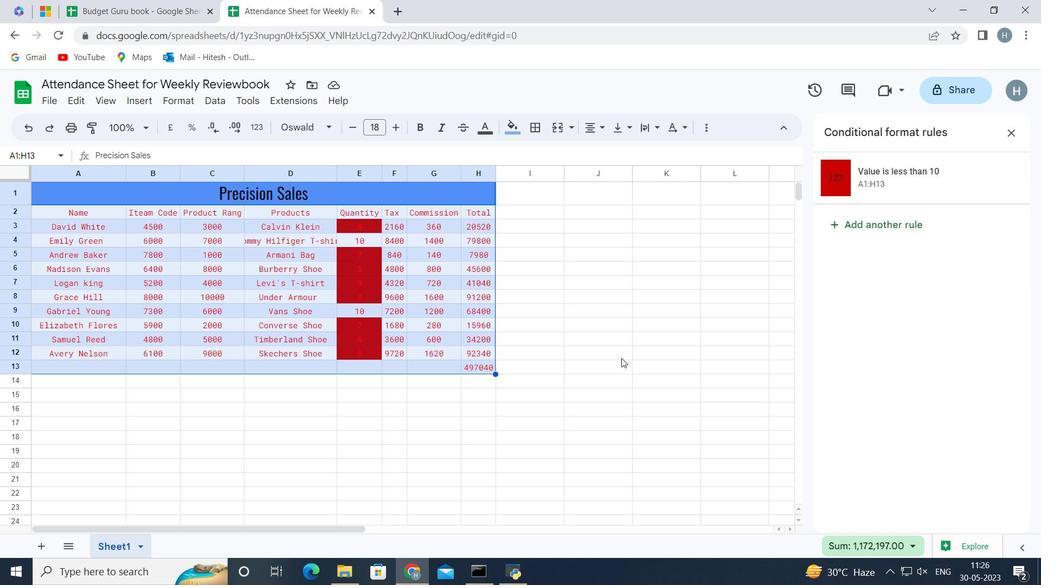 
Action: Mouse pressed left at (619, 355)
Screenshot: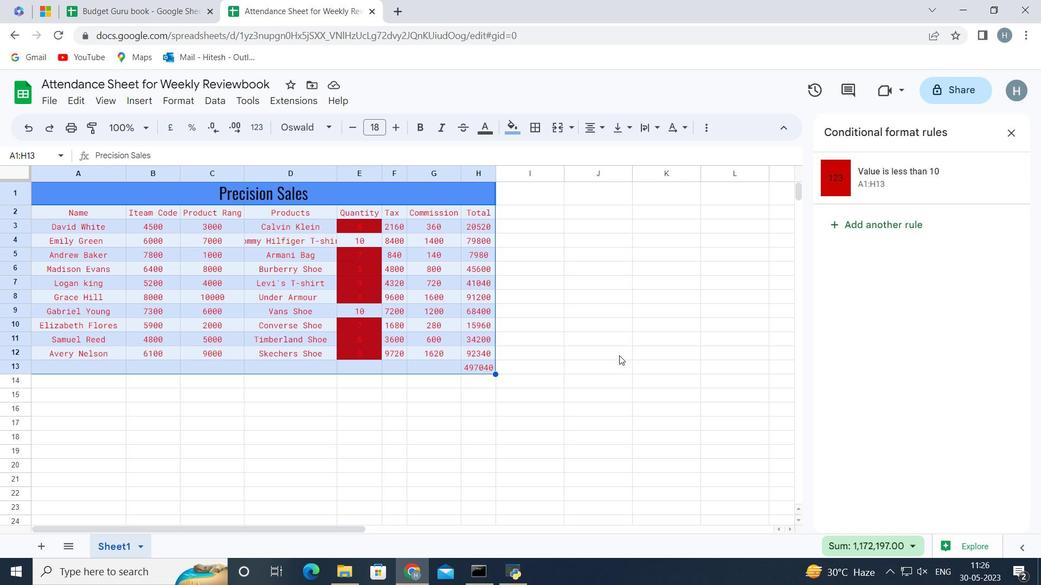 
